 Task: Add a background photo from your computer.
Action: Mouse moved to (679, 88)
Screenshot: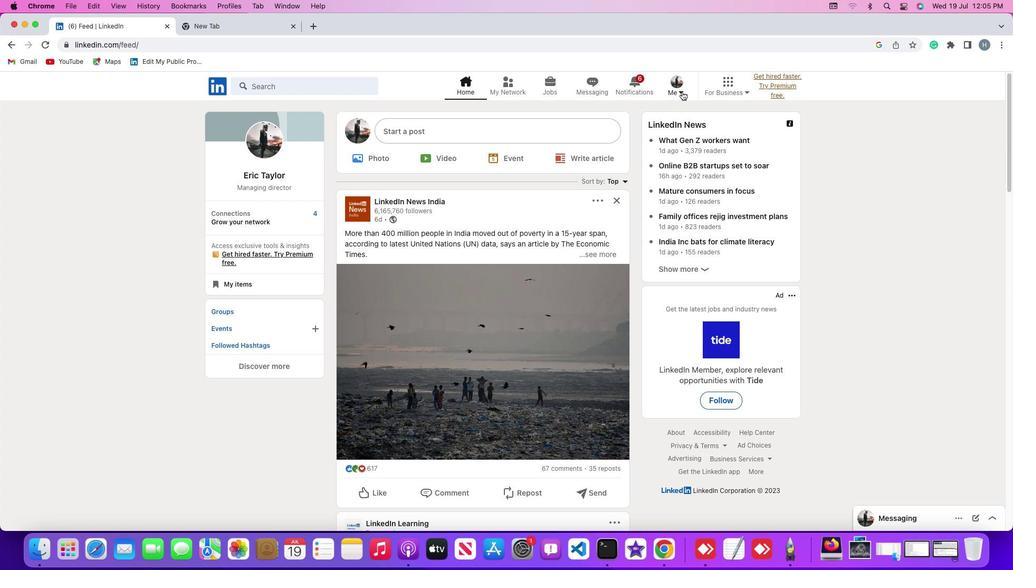 
Action: Mouse pressed left at (679, 88)
Screenshot: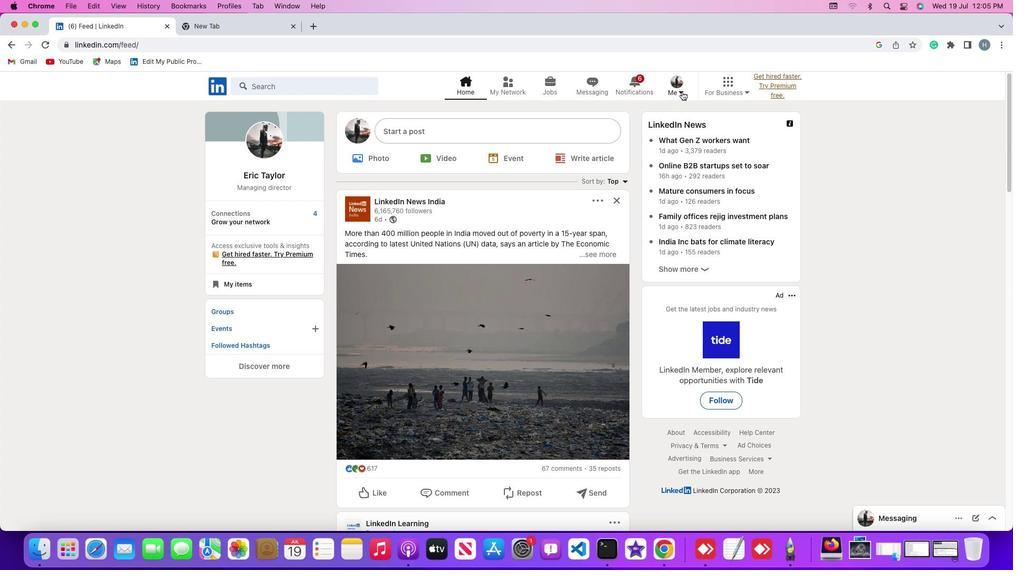 
Action: Mouse moved to (682, 89)
Screenshot: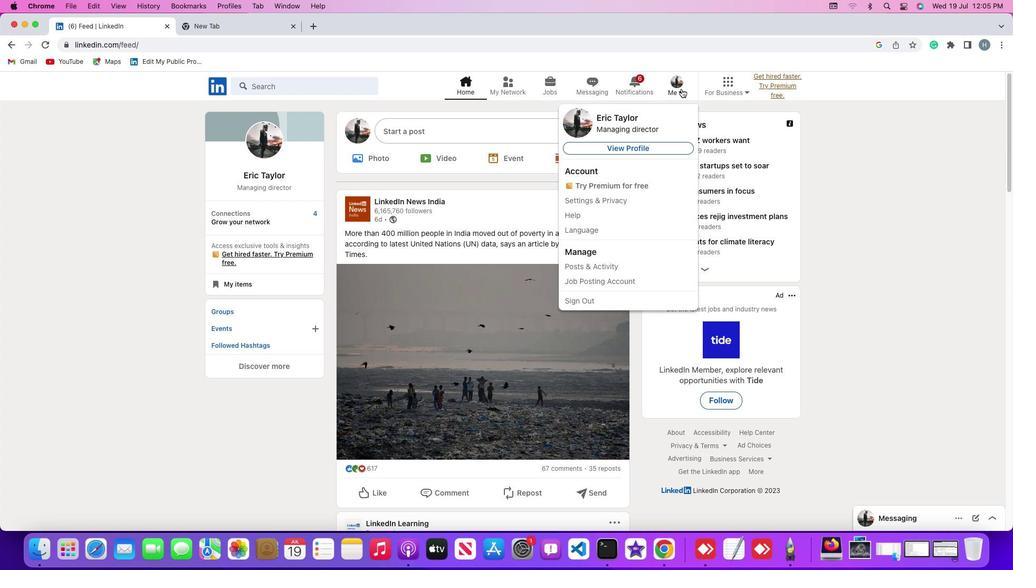 
Action: Mouse pressed left at (682, 89)
Screenshot: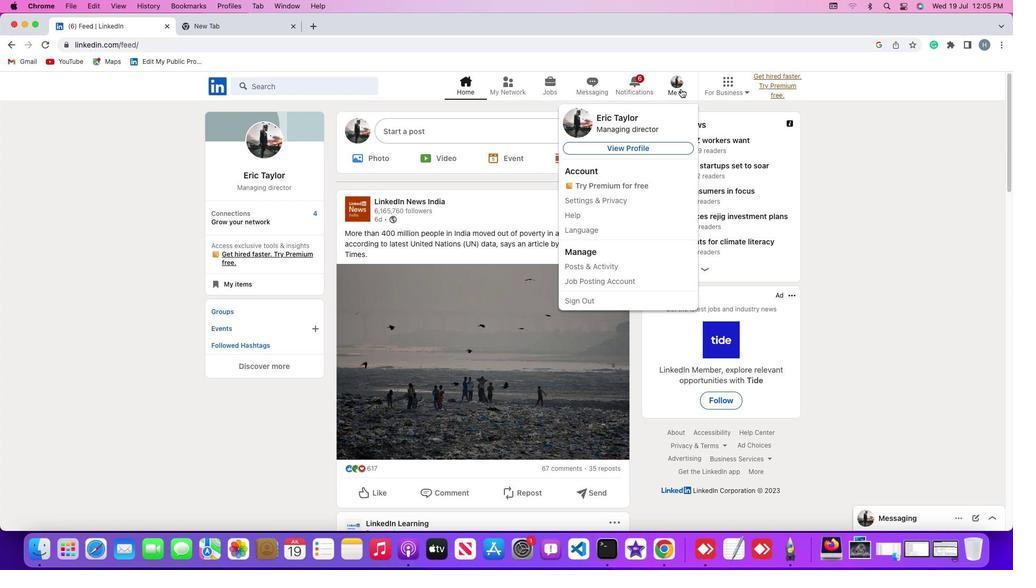 
Action: Mouse moved to (671, 145)
Screenshot: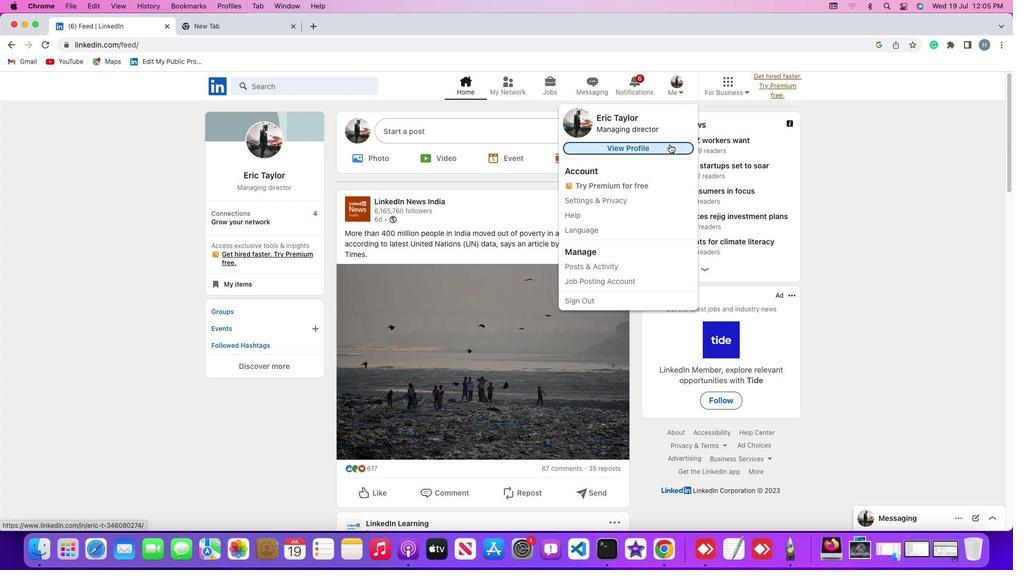
Action: Mouse pressed left at (671, 145)
Screenshot: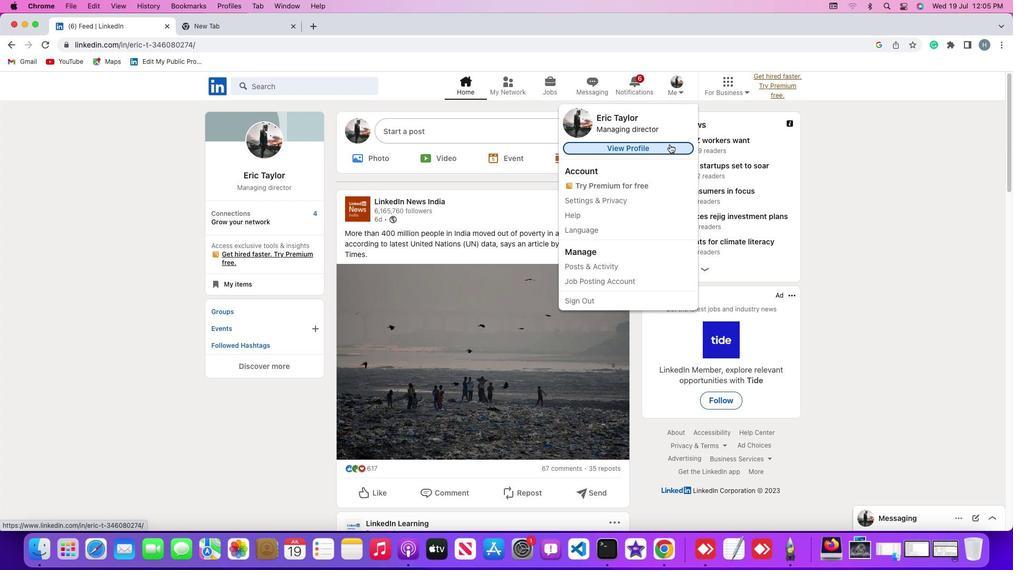 
Action: Mouse moved to (610, 134)
Screenshot: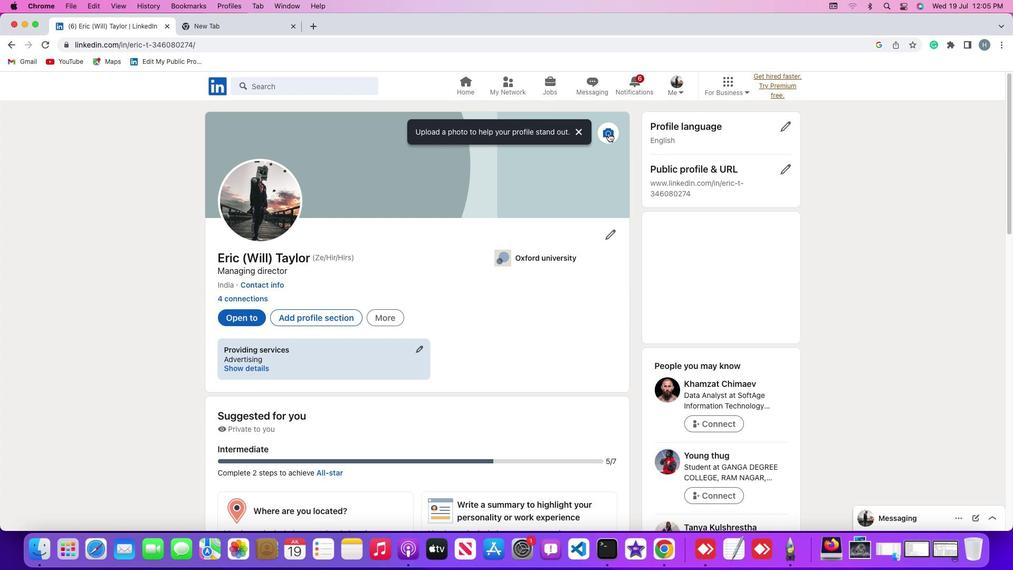 
Action: Mouse pressed left at (610, 134)
Screenshot: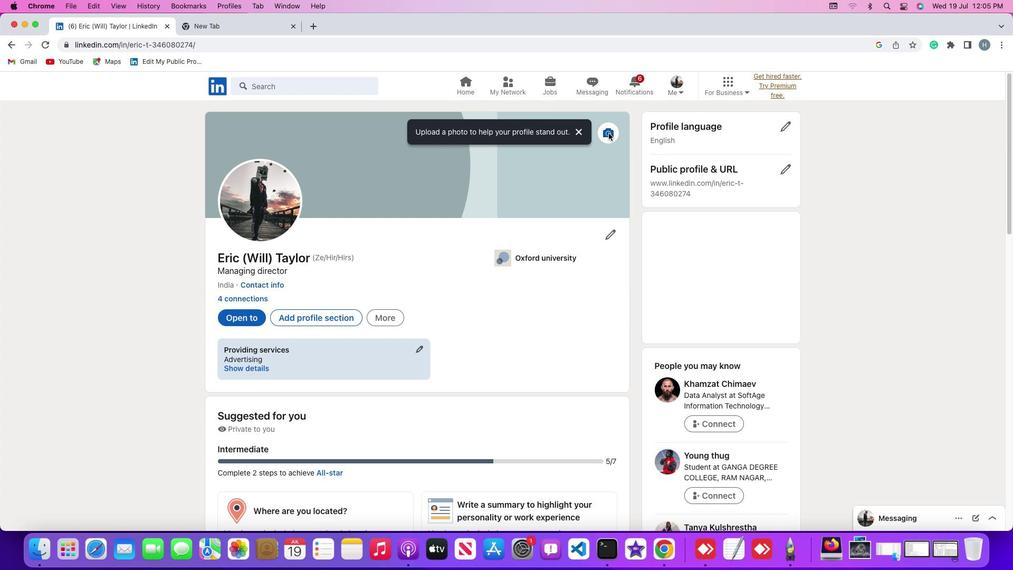 
Action: Mouse moved to (629, 353)
Screenshot: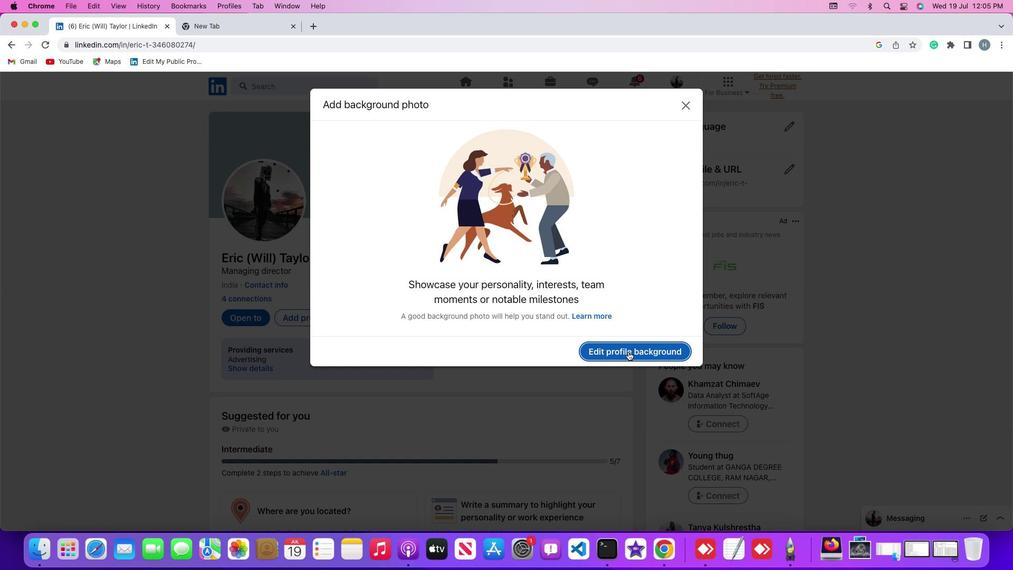 
Action: Mouse pressed left at (629, 353)
Screenshot: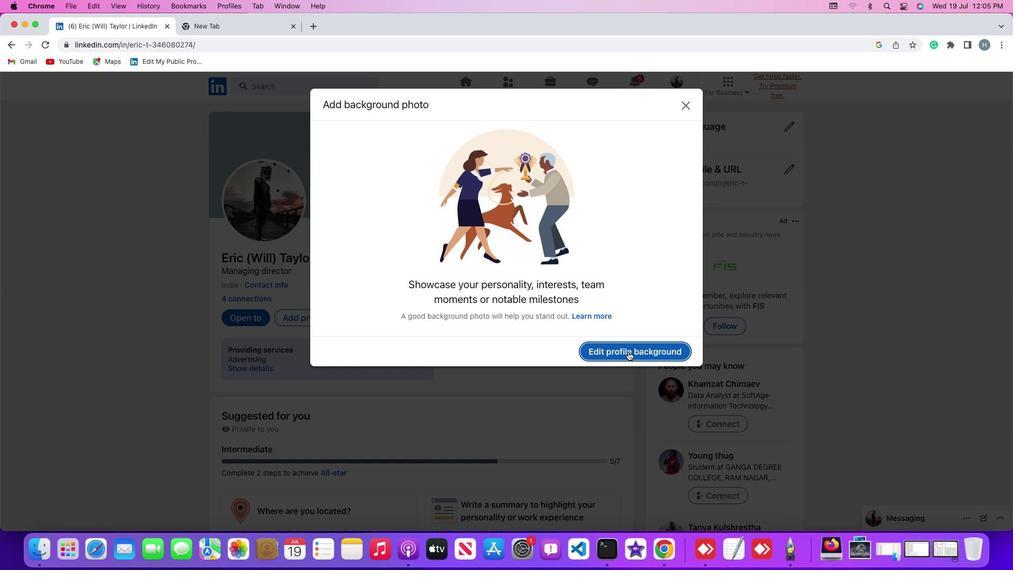 
Action: Mouse moved to (449, 266)
Screenshot: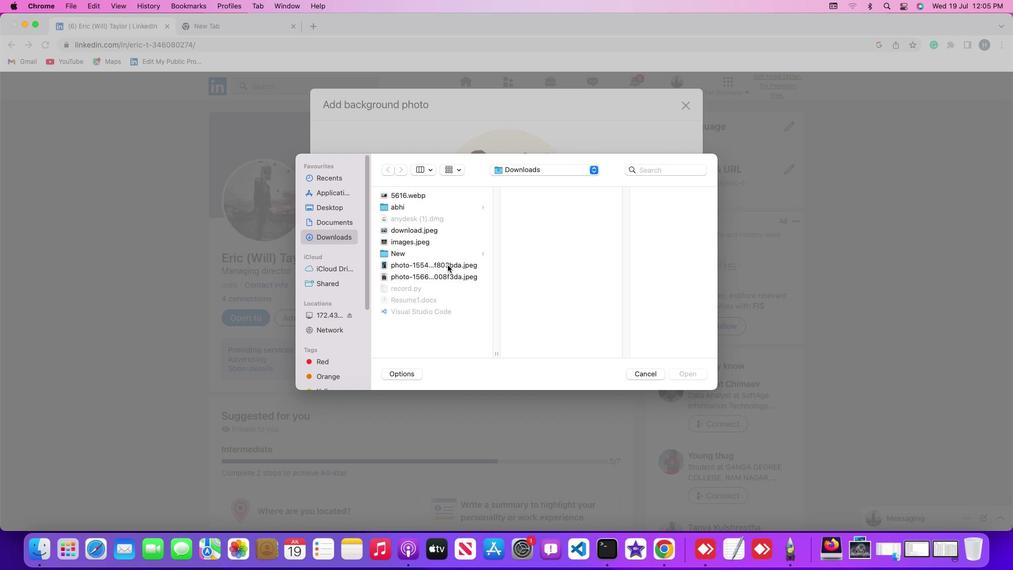 
Action: Mouse pressed left at (449, 266)
Screenshot: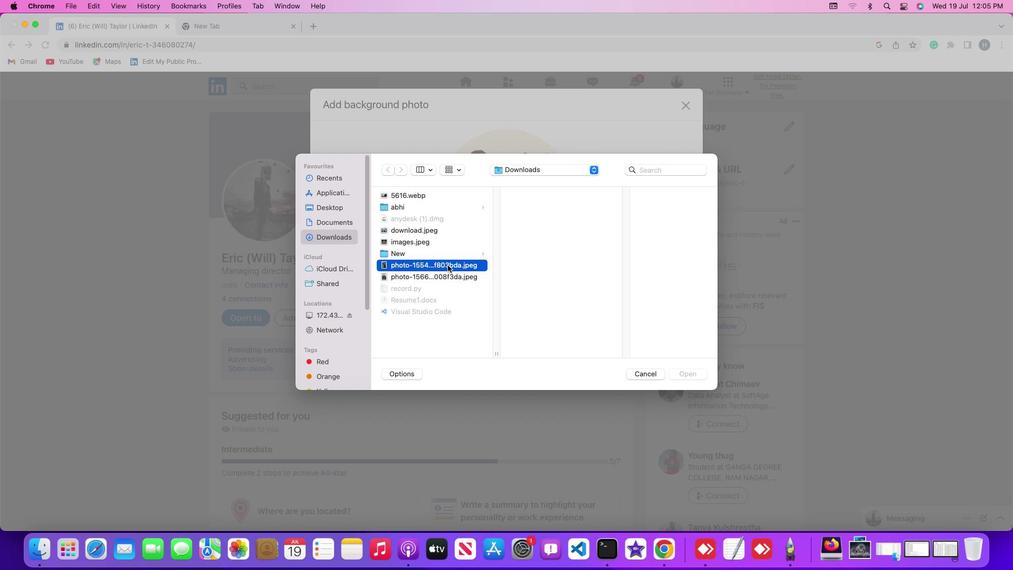 
Action: Mouse moved to (684, 375)
Screenshot: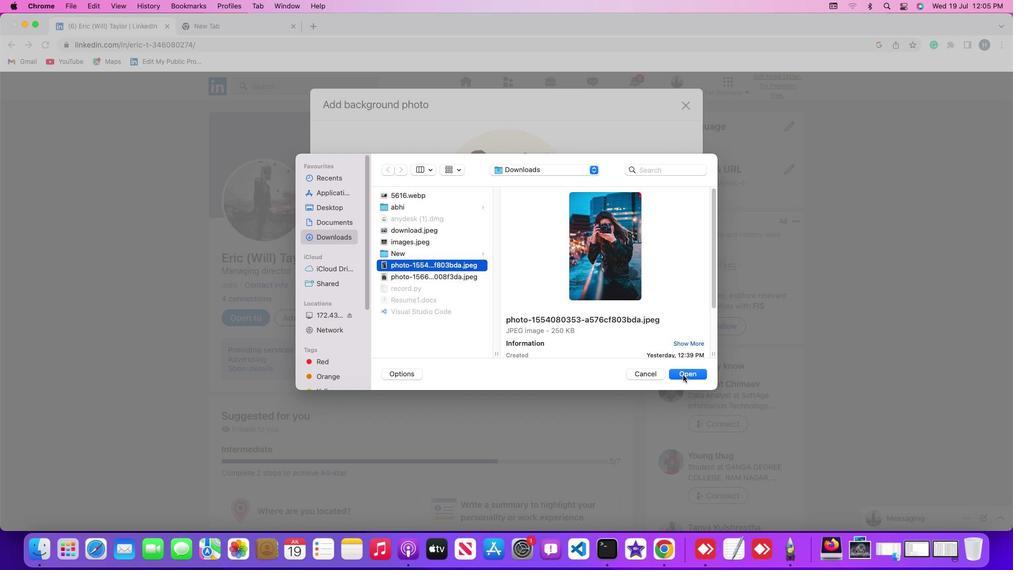 
Action: Mouse pressed left at (684, 375)
Screenshot: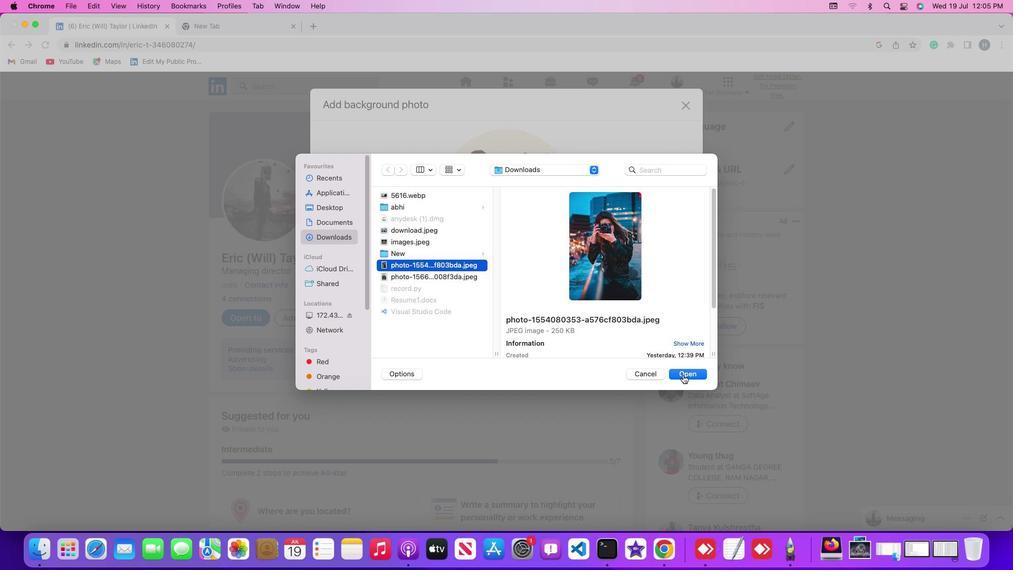 
Action: Mouse moved to (625, 231)
Screenshot: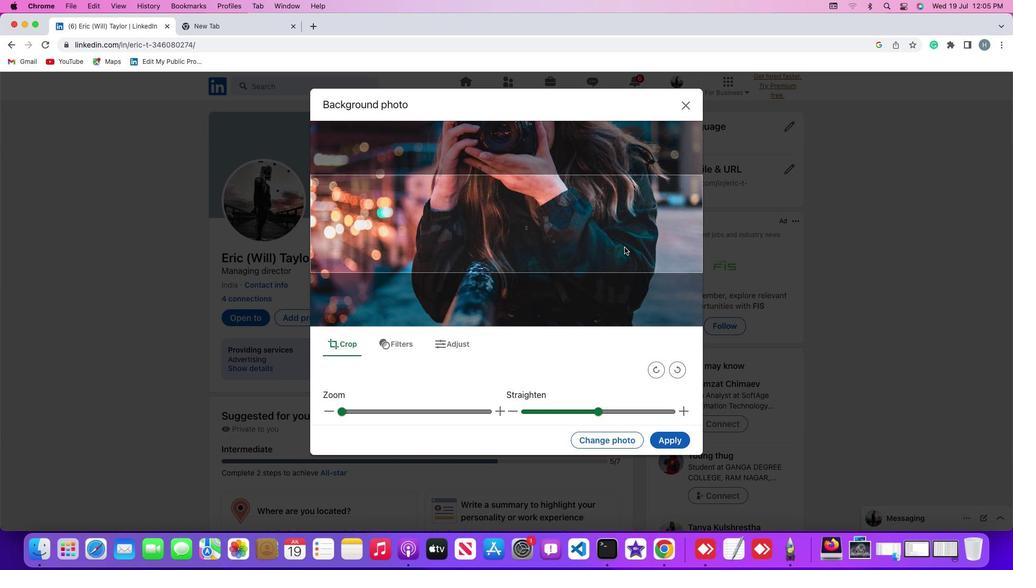
Action: Mouse pressed left at (625, 231)
Screenshot: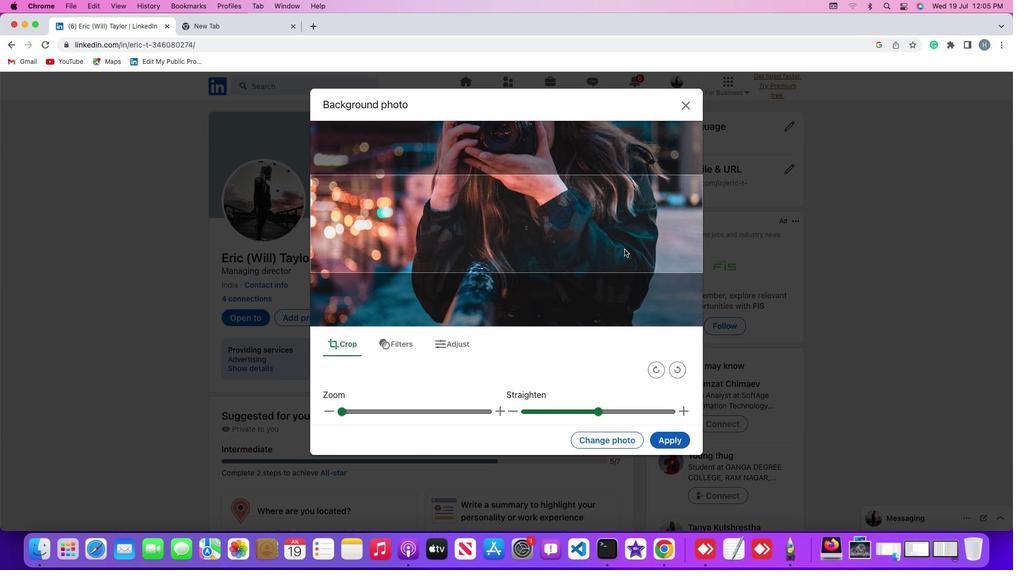 
Action: Mouse moved to (666, 440)
Screenshot: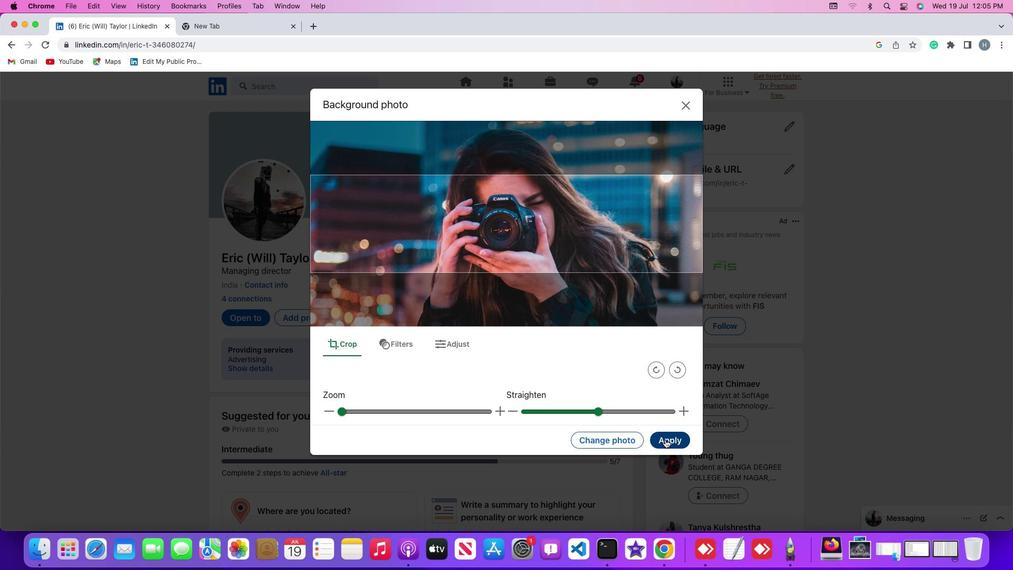 
Action: Mouse pressed left at (666, 440)
Screenshot: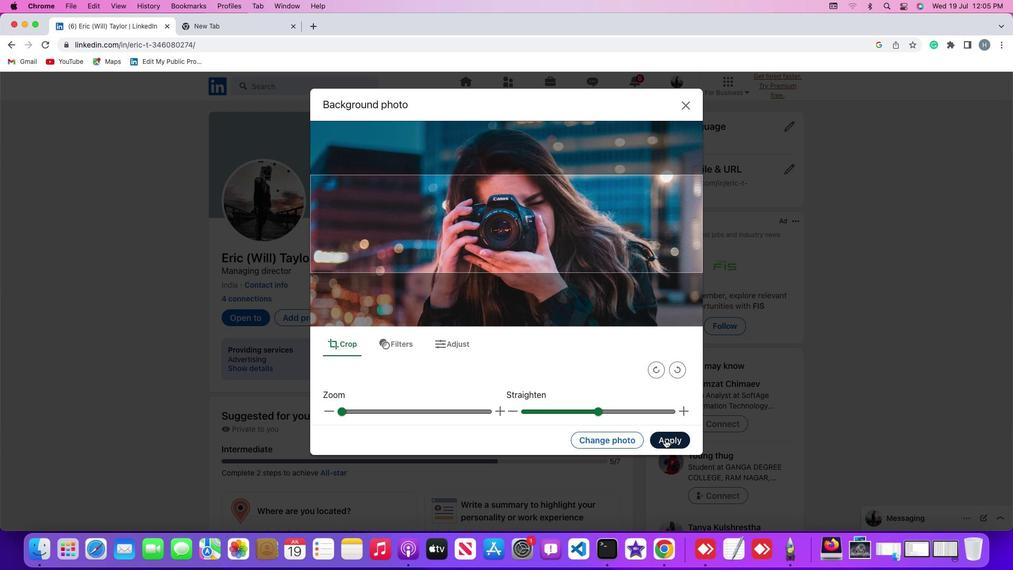 
Action: Mouse moved to (577, 358)
Screenshot: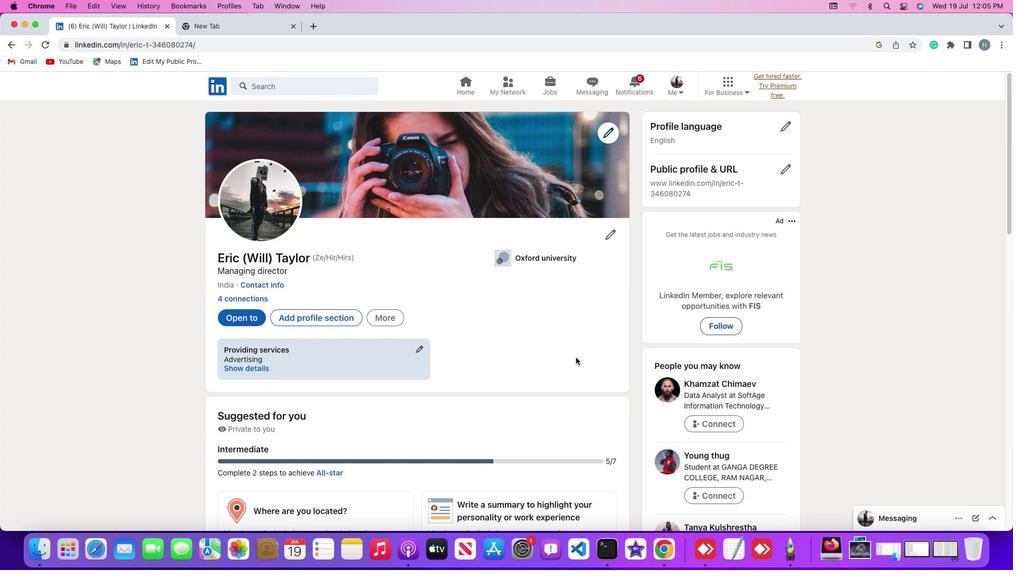 
